 Task: Apply bold to the text.
Action: Mouse moved to (51, 169)
Screenshot: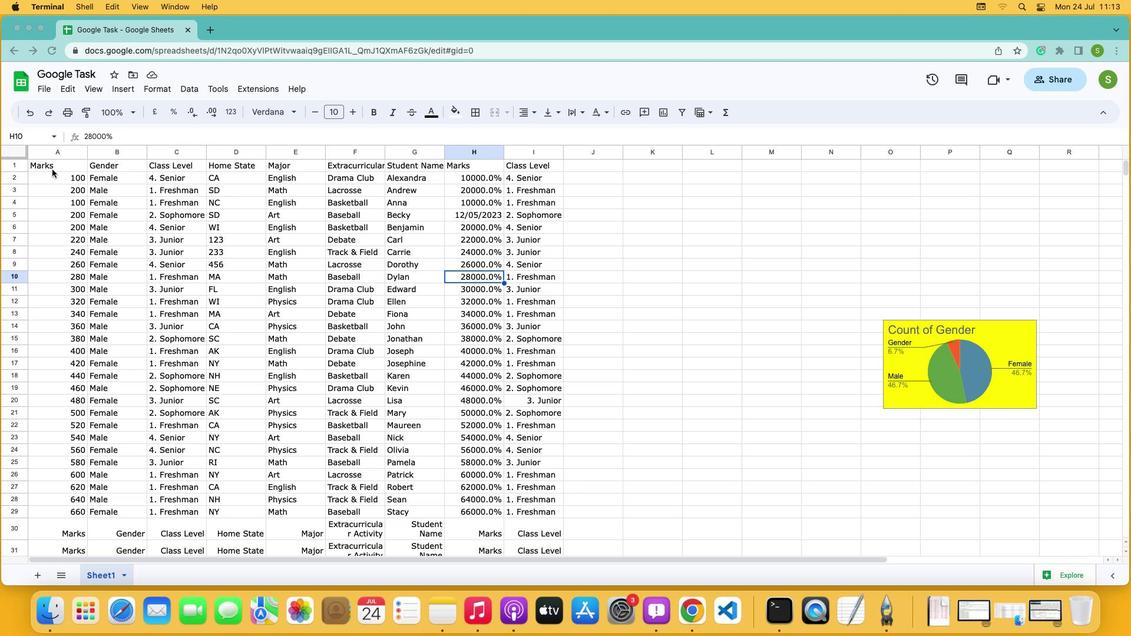 
Action: Mouse pressed left at (51, 169)
Screenshot: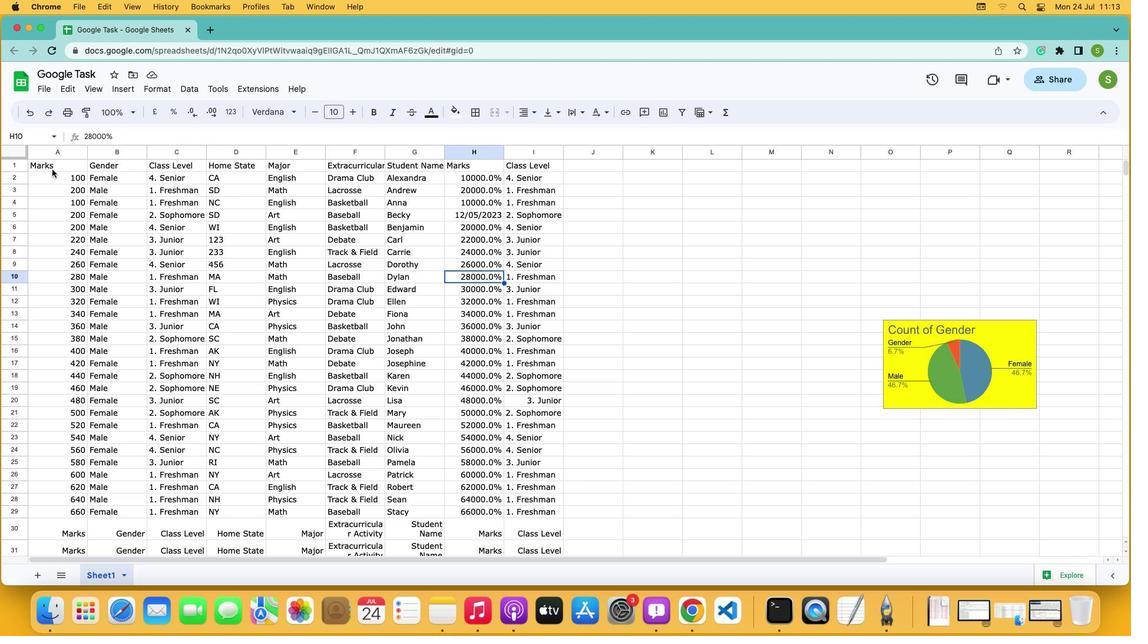 
Action: Mouse moved to (47, 165)
Screenshot: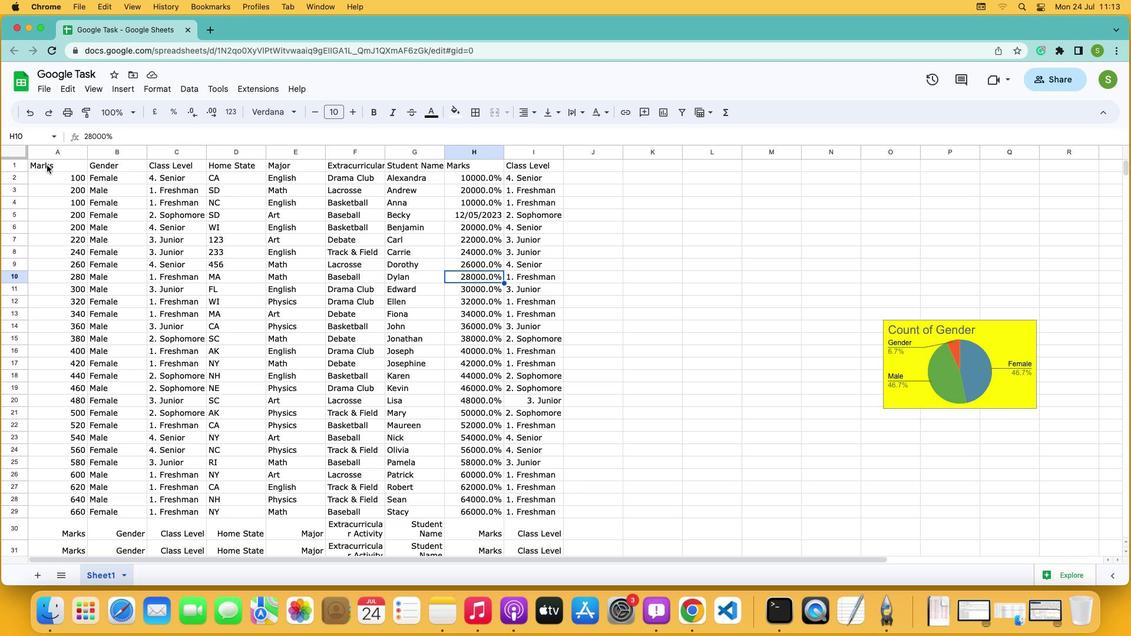 
Action: Mouse pressed left at (47, 165)
Screenshot: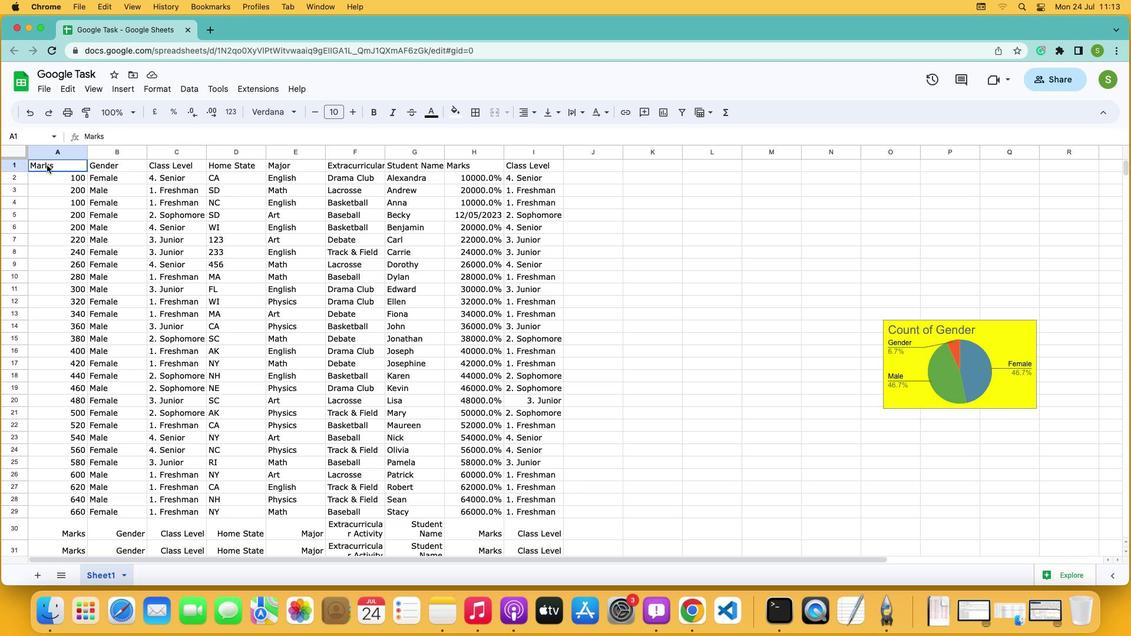 
Action: Mouse moved to (374, 116)
Screenshot: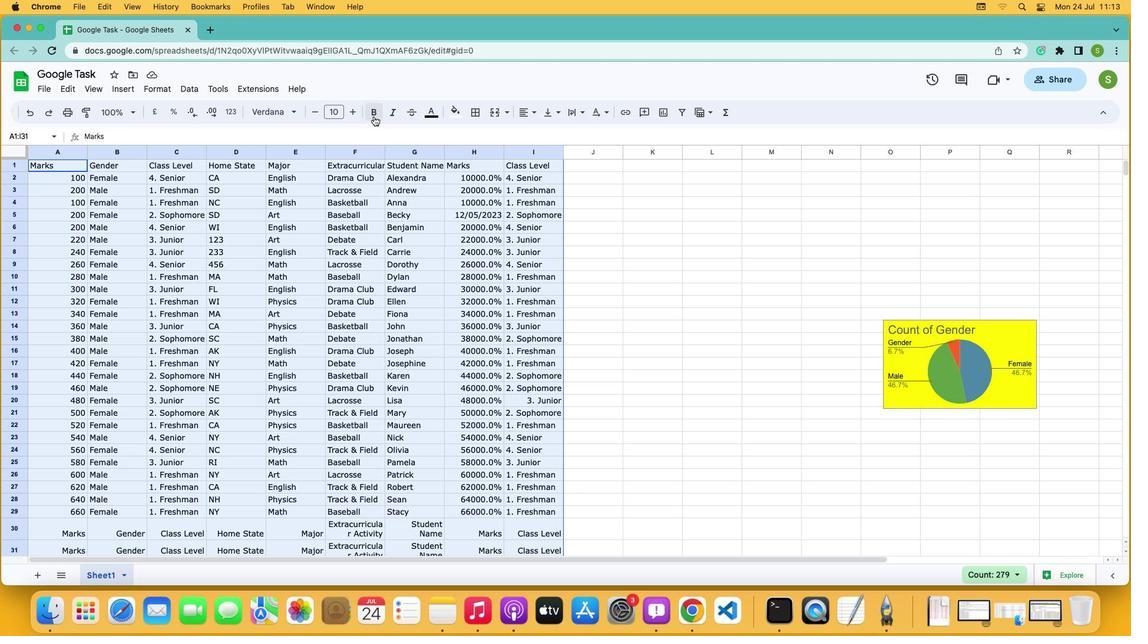 
Action: Mouse pressed left at (374, 116)
Screenshot: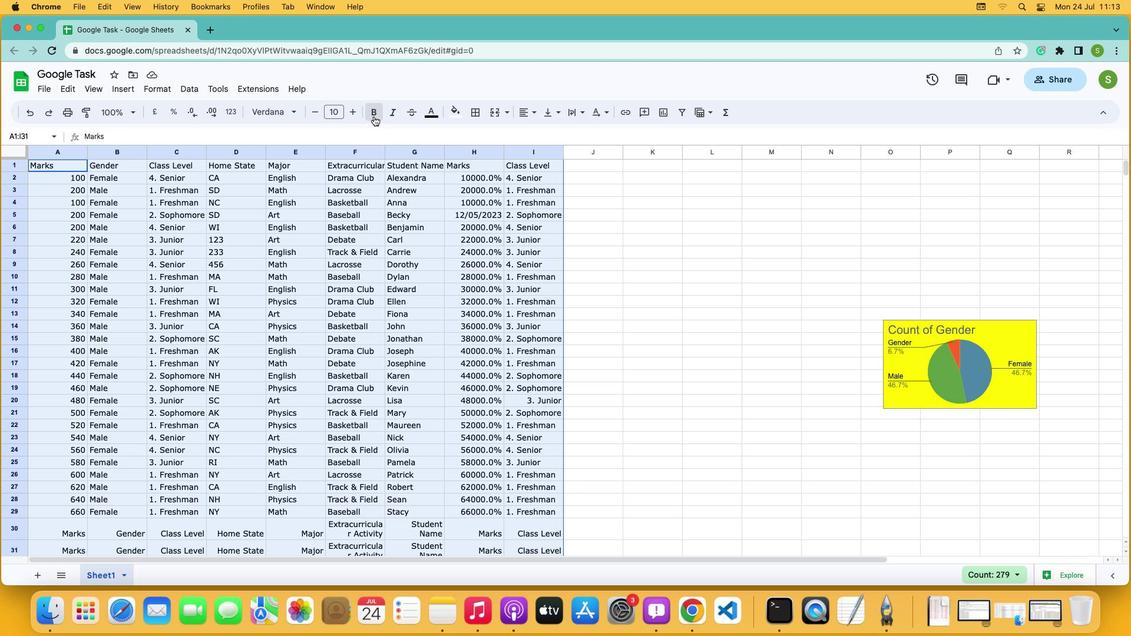 
